 Task: Create a rule when custom fields comments is set to a number grater than 1 by anyone except me.
Action: Mouse pressed left at (713, 201)
Screenshot: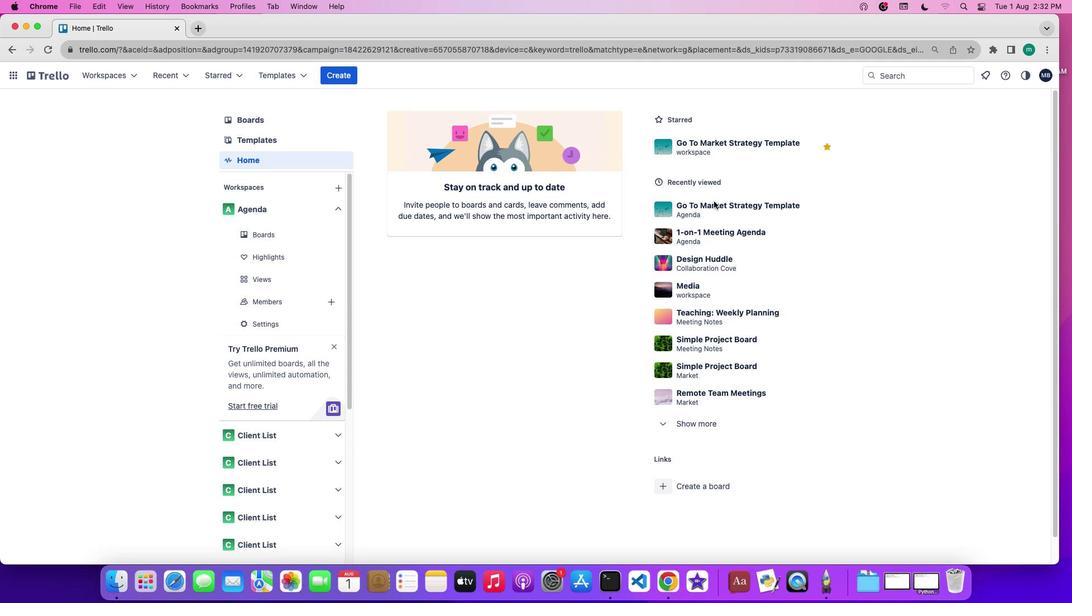 
Action: Mouse pressed left at (713, 201)
Screenshot: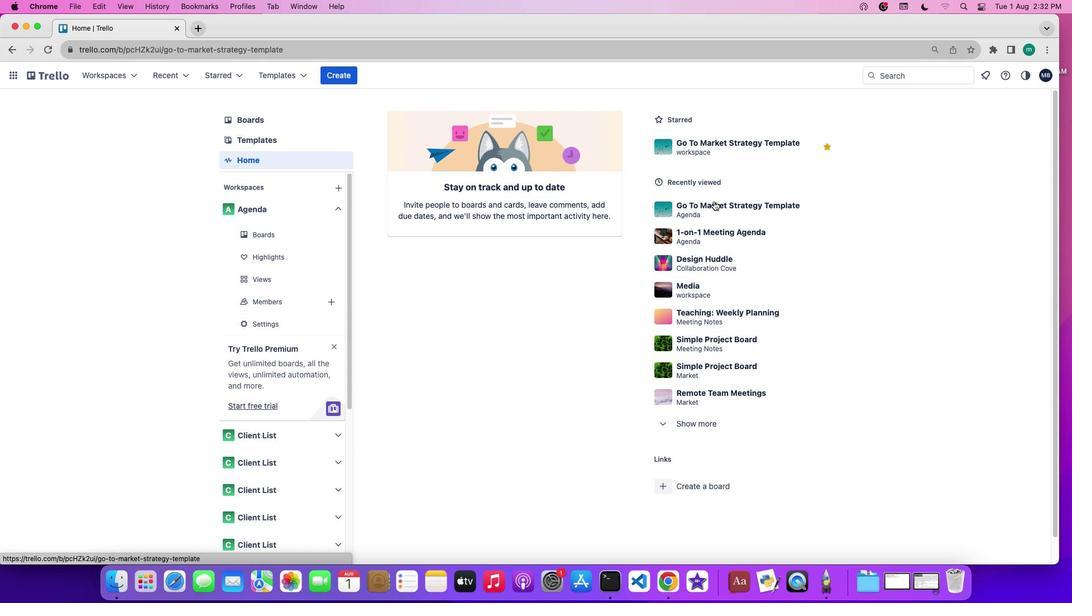 
Action: Mouse moved to (982, 237)
Screenshot: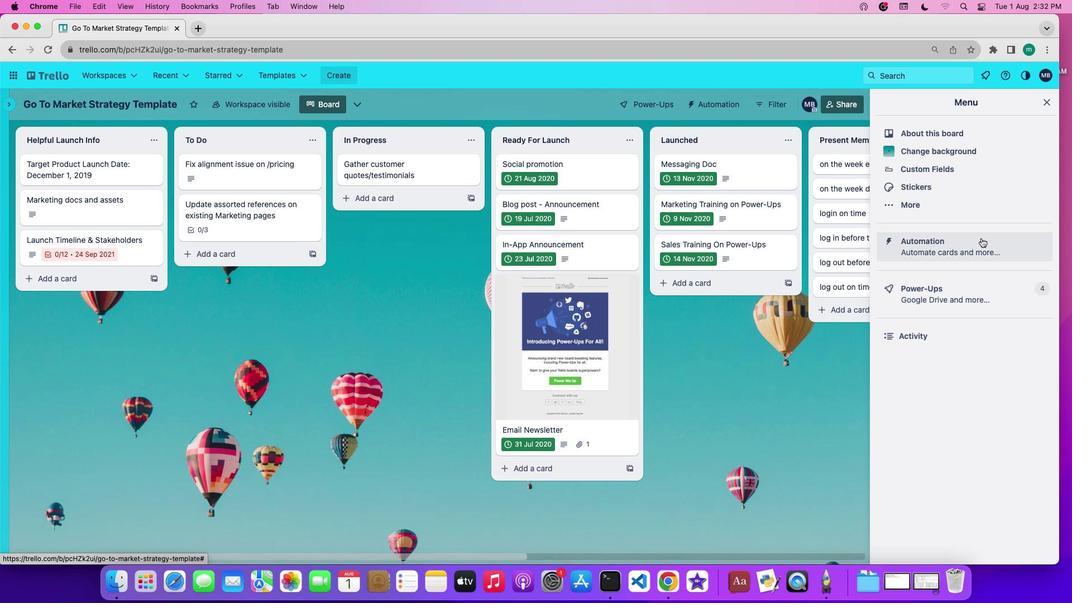 
Action: Mouse pressed left at (982, 237)
Screenshot: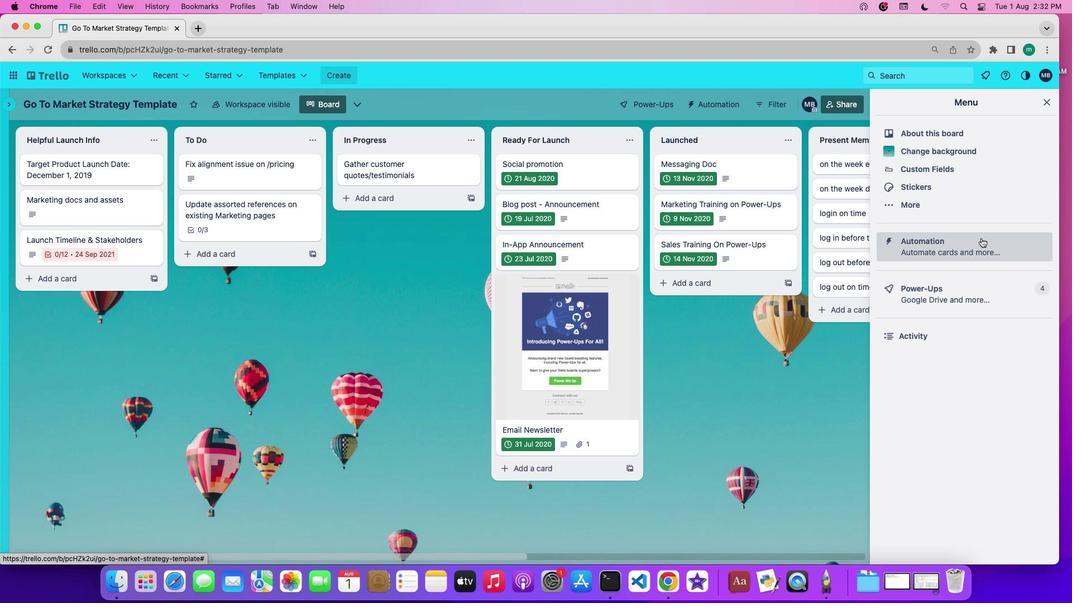 
Action: Mouse moved to (72, 202)
Screenshot: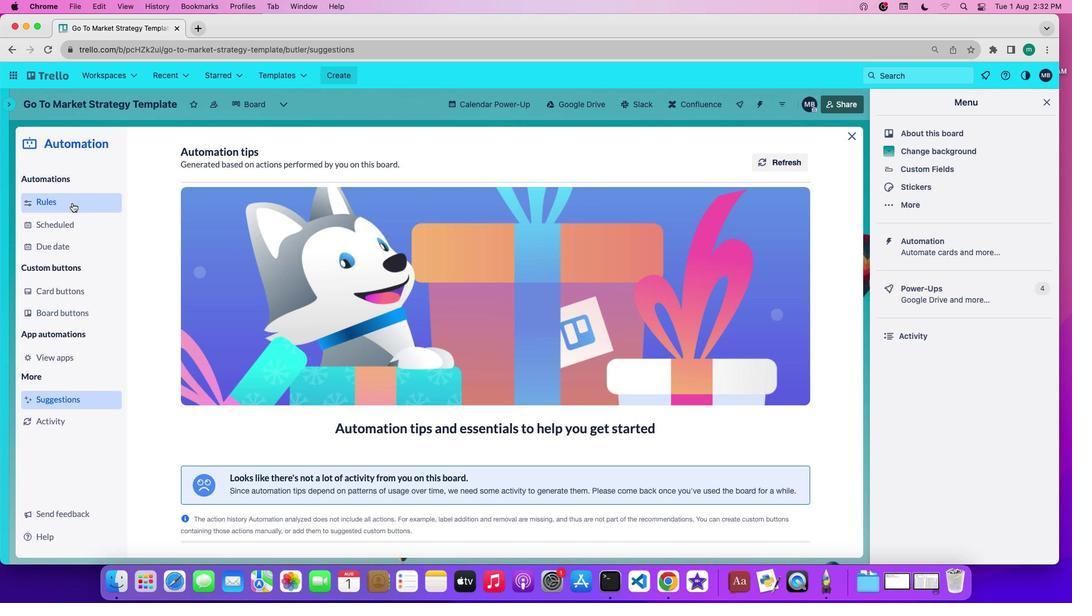 
Action: Mouse pressed left at (72, 202)
Screenshot: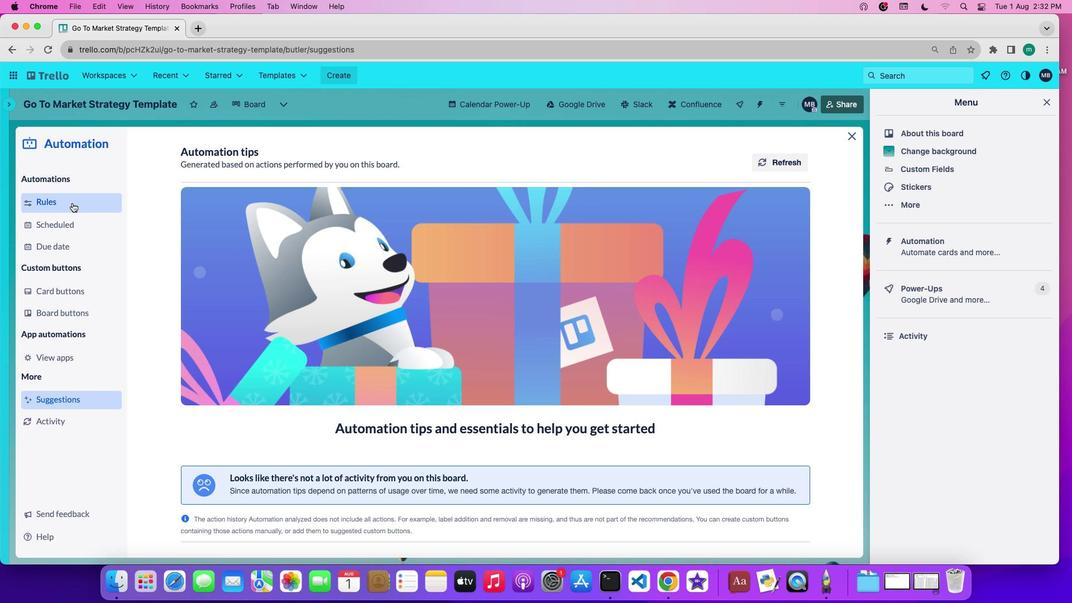 
Action: Mouse moved to (225, 412)
Screenshot: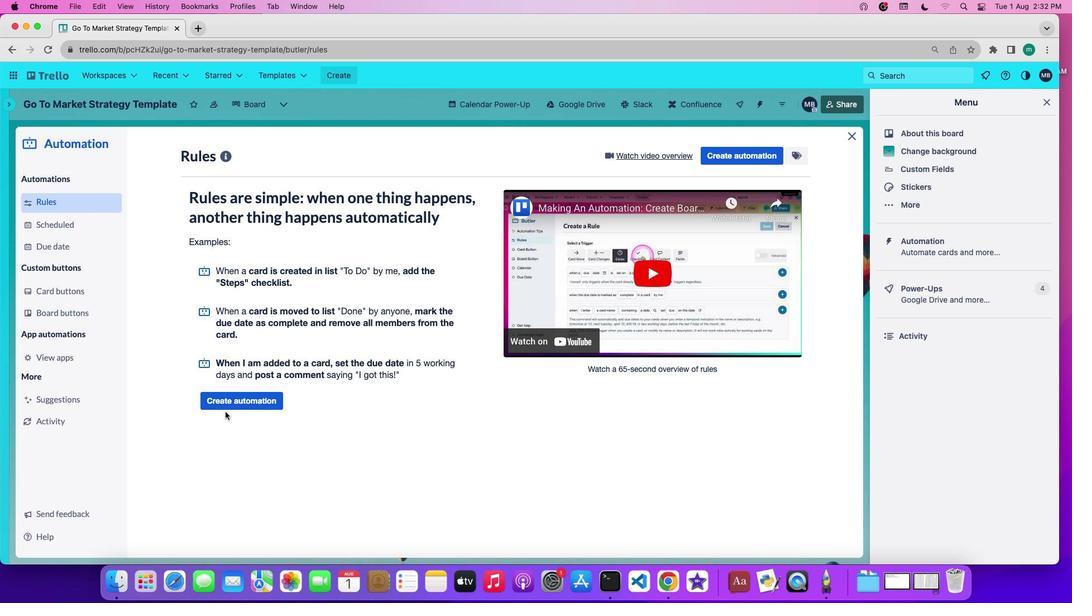 
Action: Mouse pressed left at (225, 412)
Screenshot: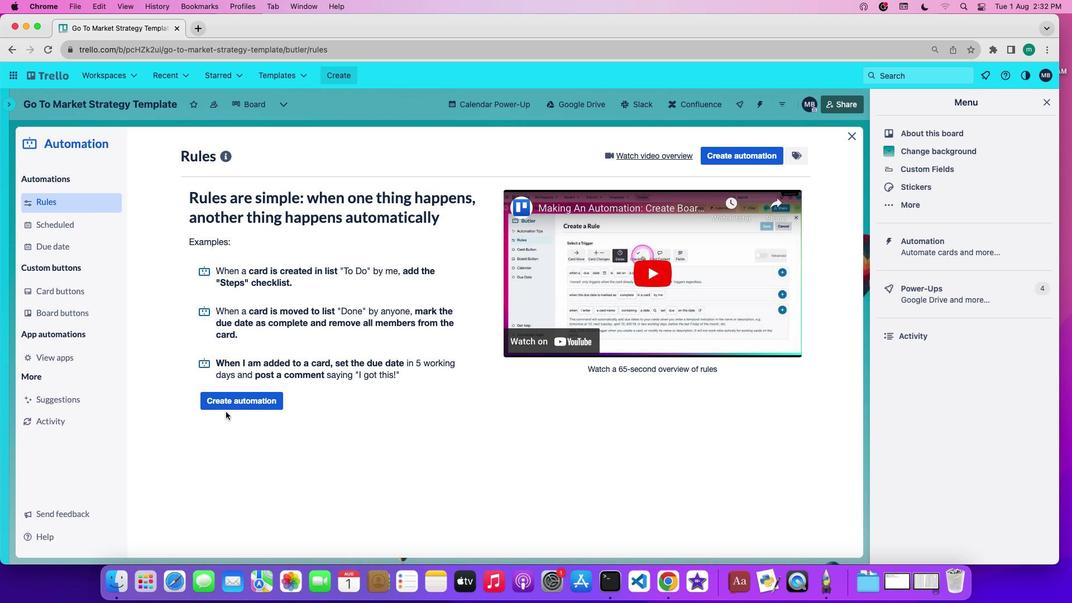 
Action: Mouse moved to (231, 405)
Screenshot: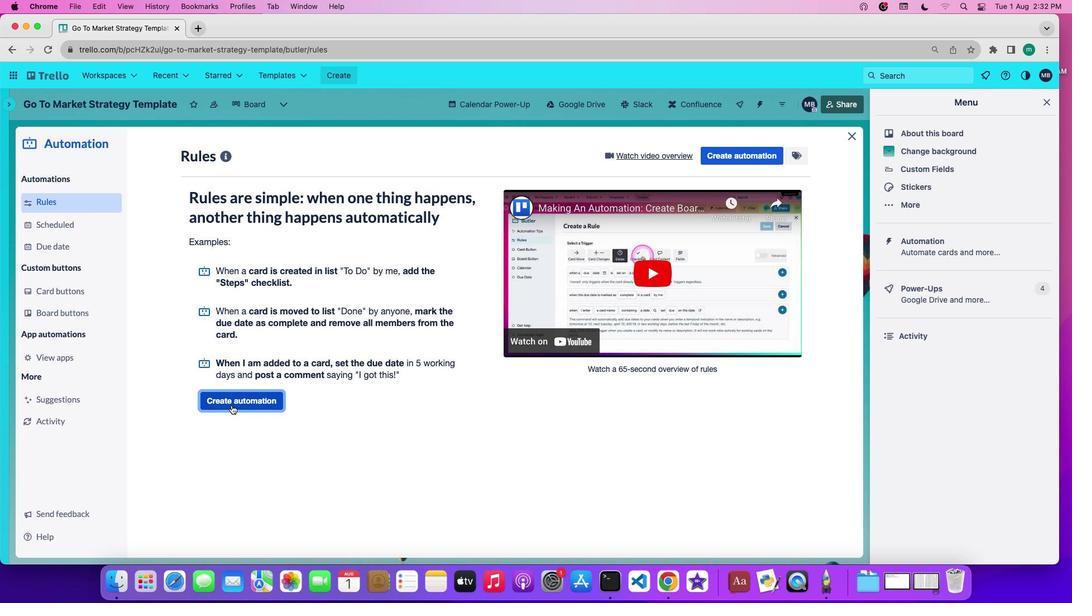 
Action: Mouse pressed left at (231, 405)
Screenshot: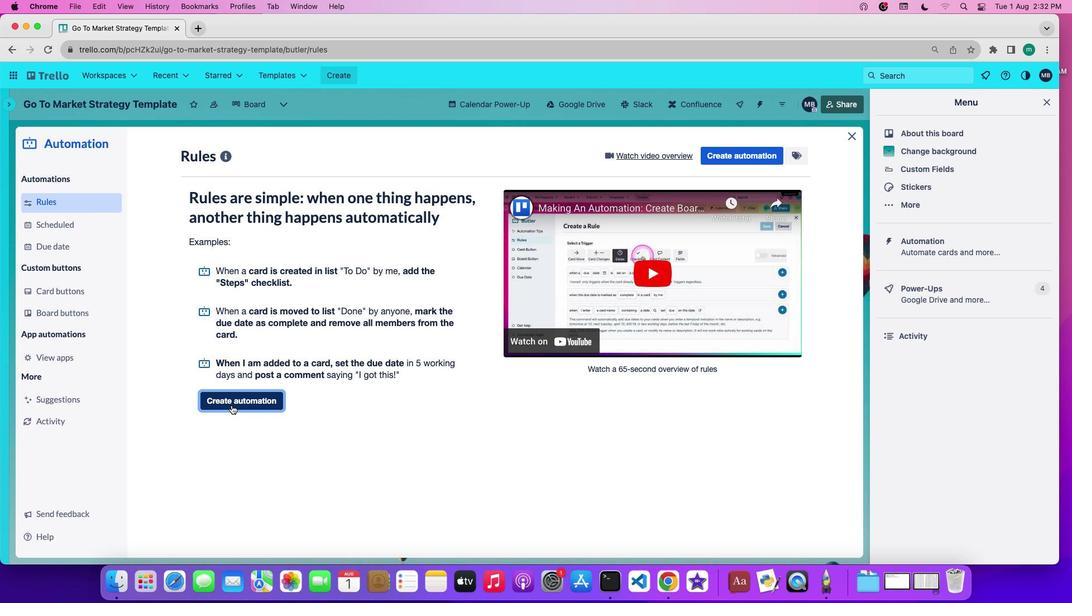 
Action: Mouse moved to (436, 257)
Screenshot: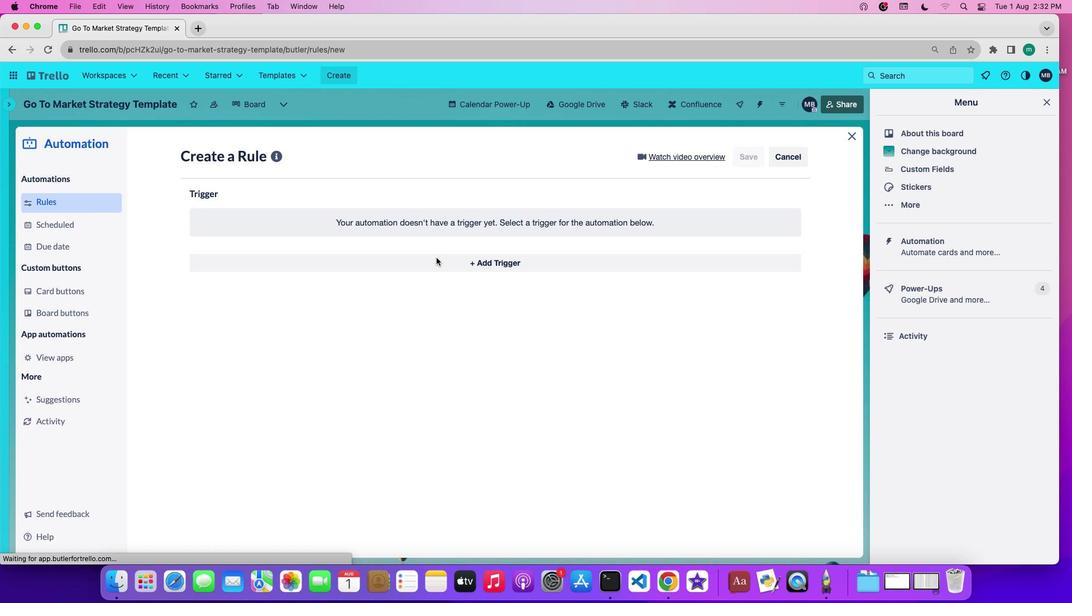 
Action: Mouse pressed left at (436, 257)
Screenshot: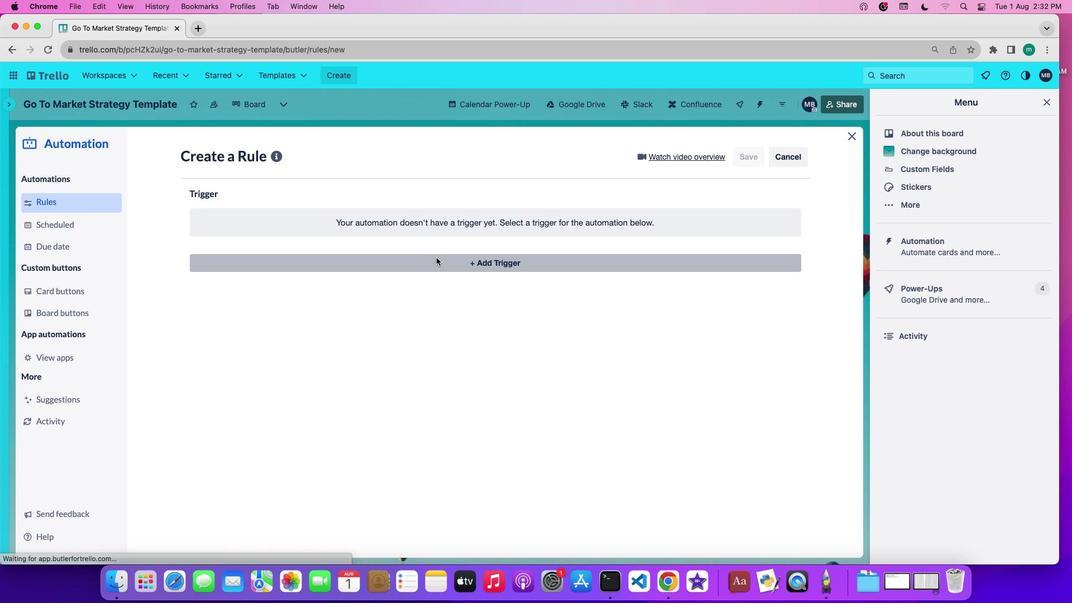 
Action: Mouse moved to (449, 303)
Screenshot: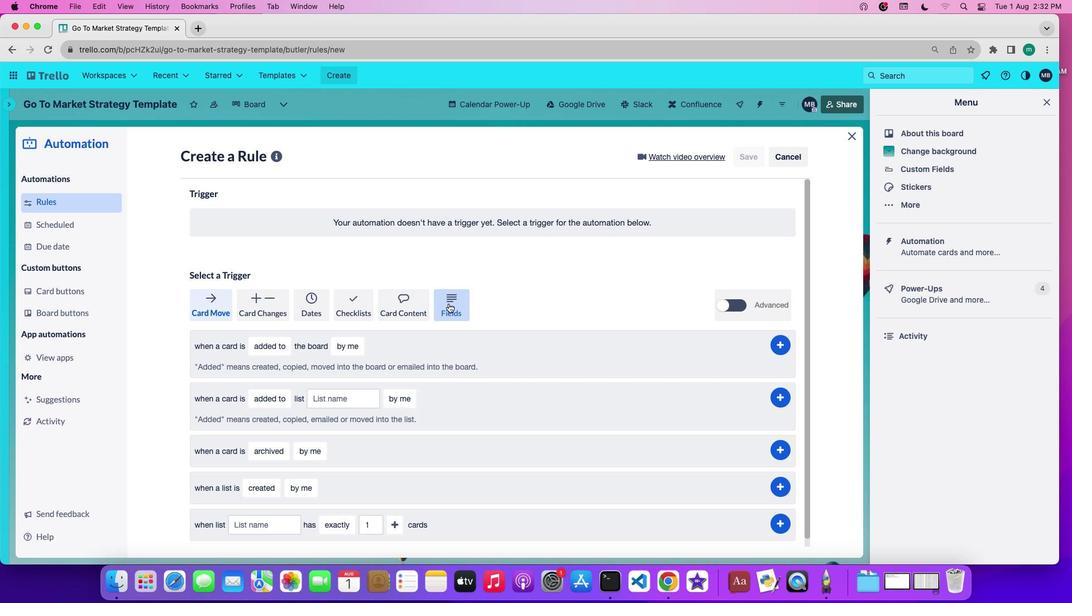 
Action: Mouse pressed left at (449, 303)
Screenshot: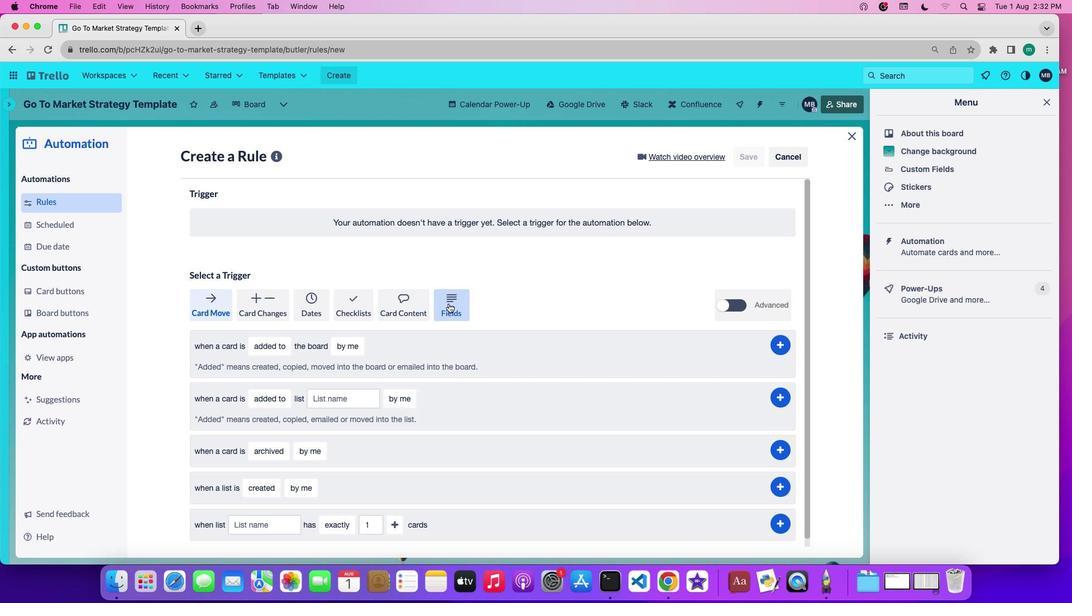 
Action: Mouse moved to (470, 344)
Screenshot: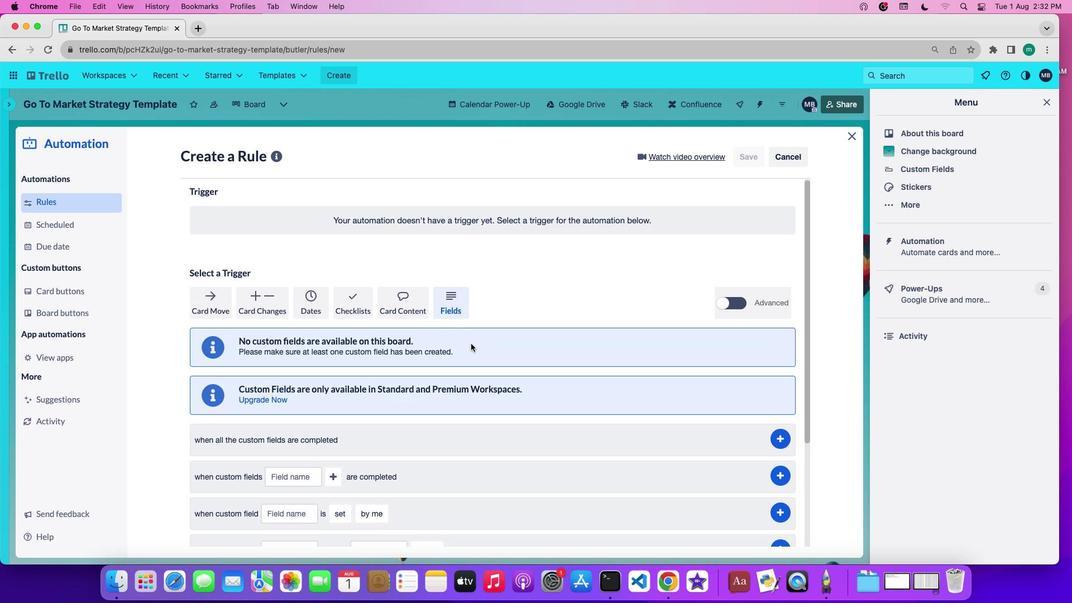 
Action: Mouse scrolled (470, 344) with delta (0, 0)
Screenshot: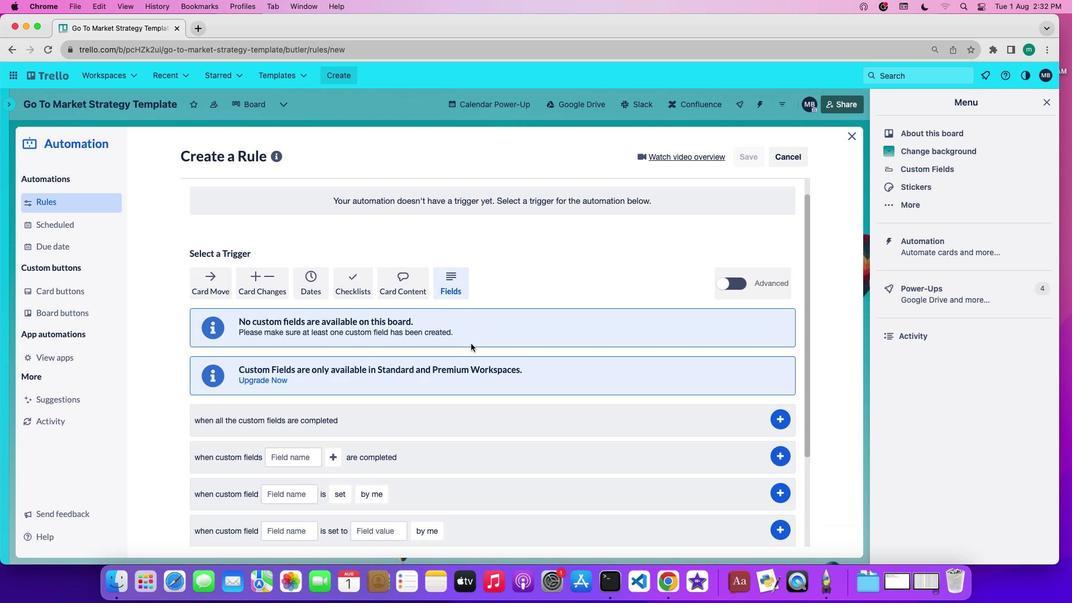 
Action: Mouse scrolled (470, 344) with delta (0, 0)
Screenshot: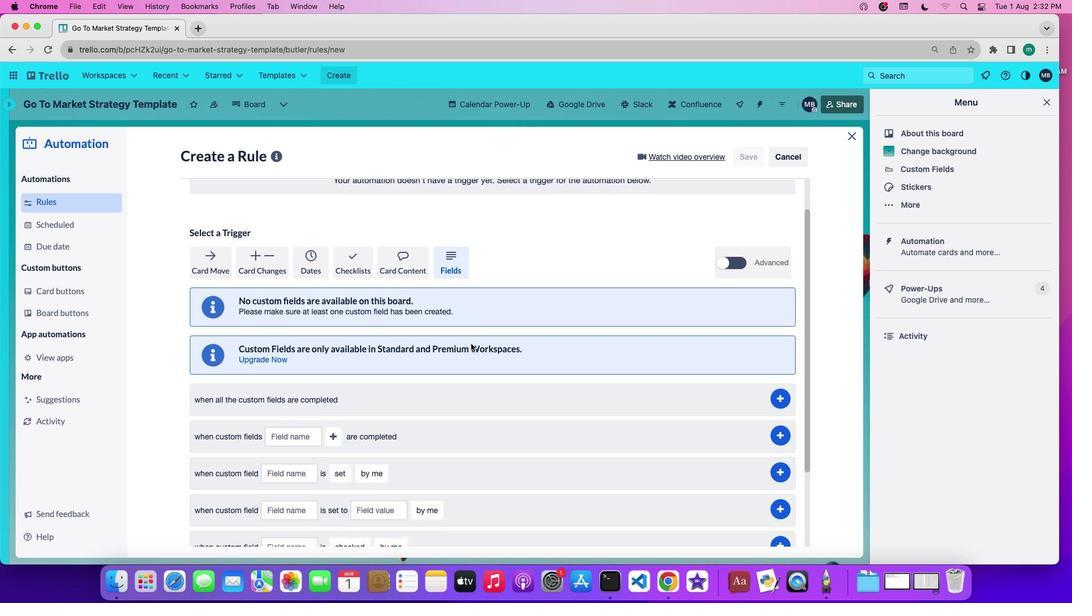 
Action: Mouse scrolled (470, 344) with delta (0, -1)
Screenshot: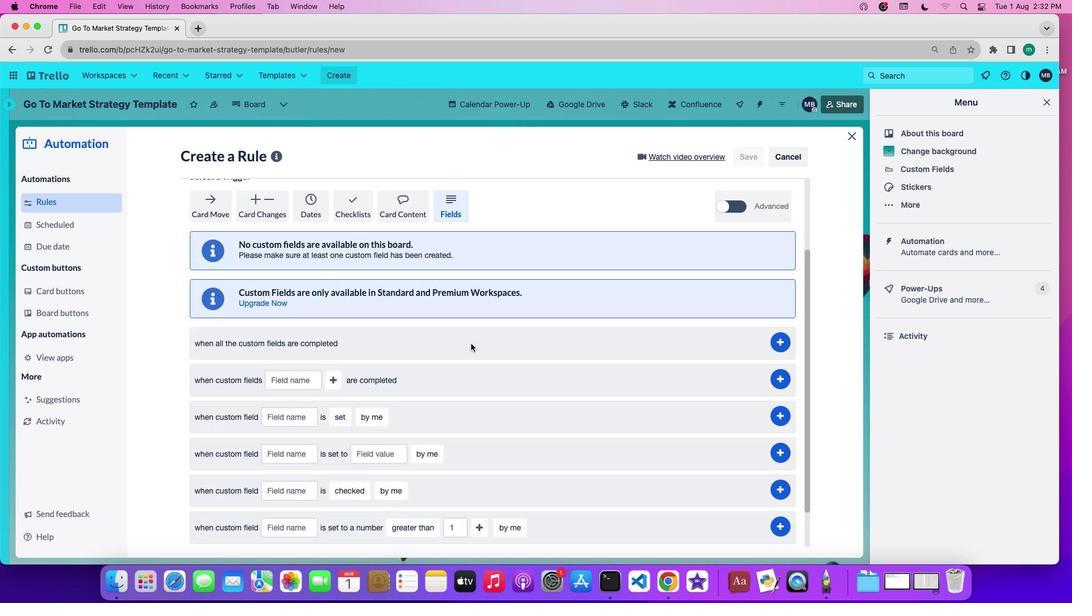 
Action: Mouse scrolled (470, 344) with delta (0, -1)
Screenshot: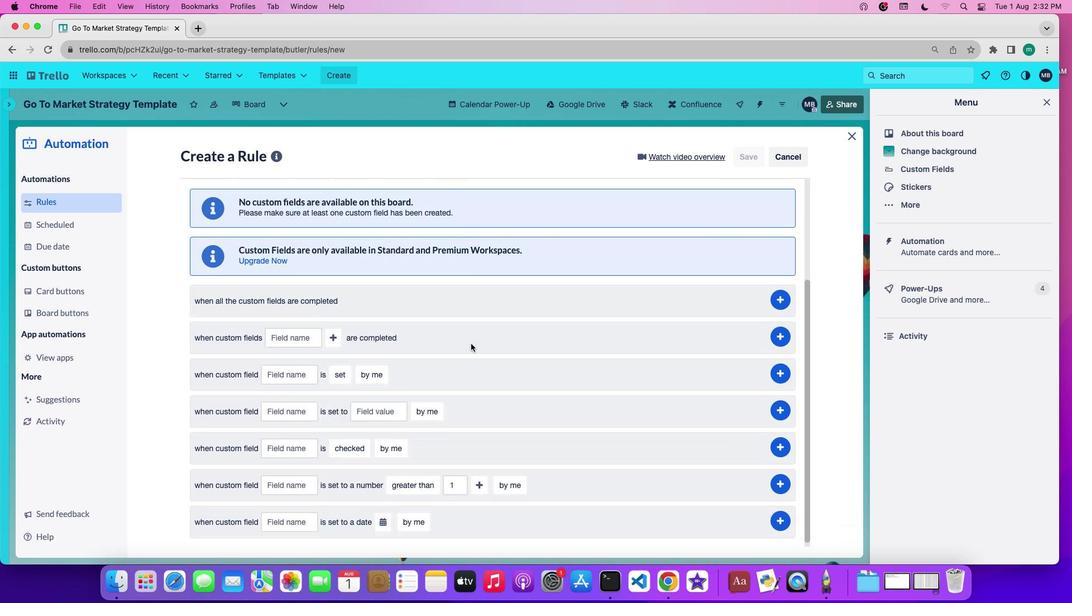 
Action: Mouse scrolled (470, 344) with delta (0, 0)
Screenshot: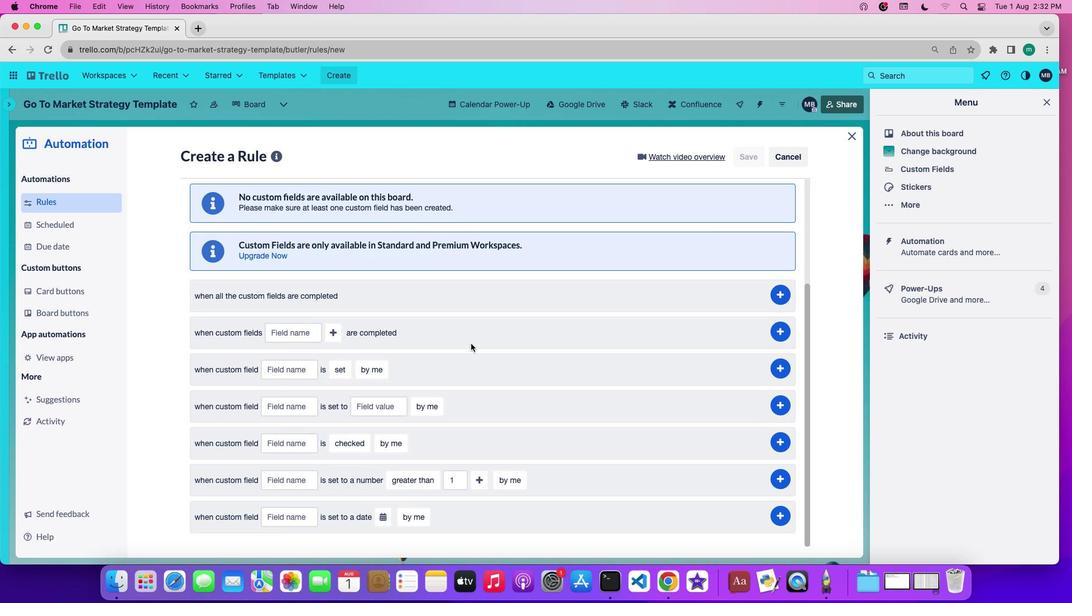 
Action: Mouse scrolled (470, 344) with delta (0, 0)
Screenshot: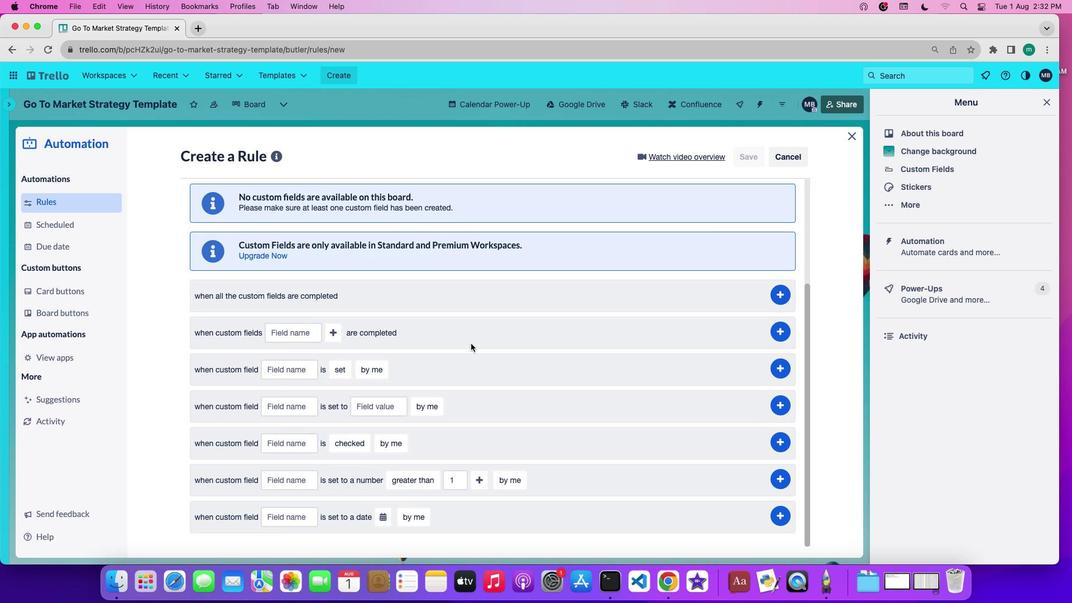 
Action: Mouse scrolled (470, 344) with delta (0, 0)
Screenshot: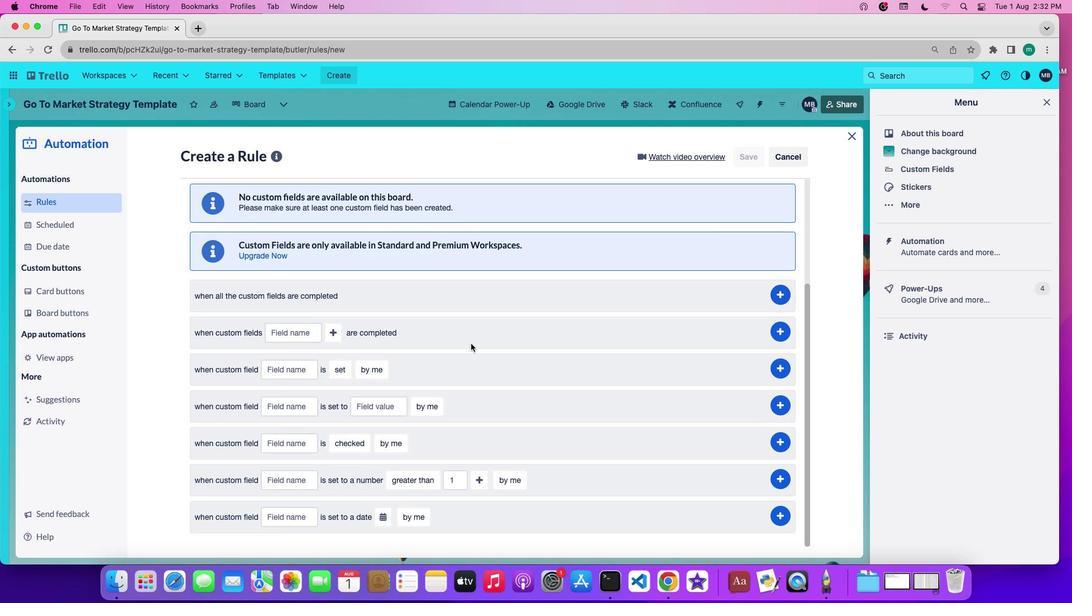 
Action: Mouse scrolled (470, 344) with delta (0, 0)
Screenshot: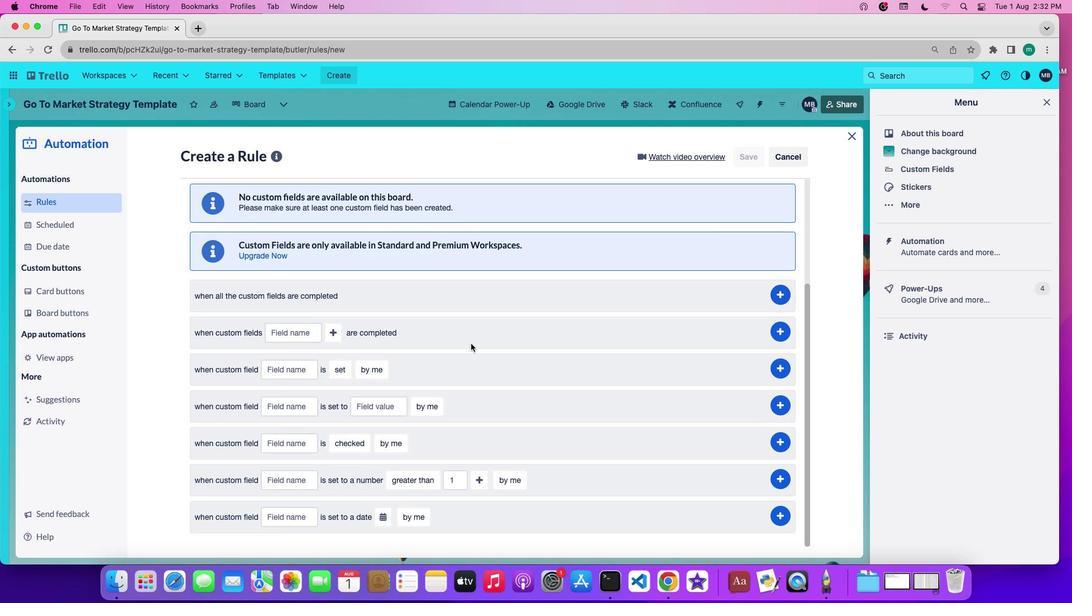 
Action: Mouse moved to (306, 477)
Screenshot: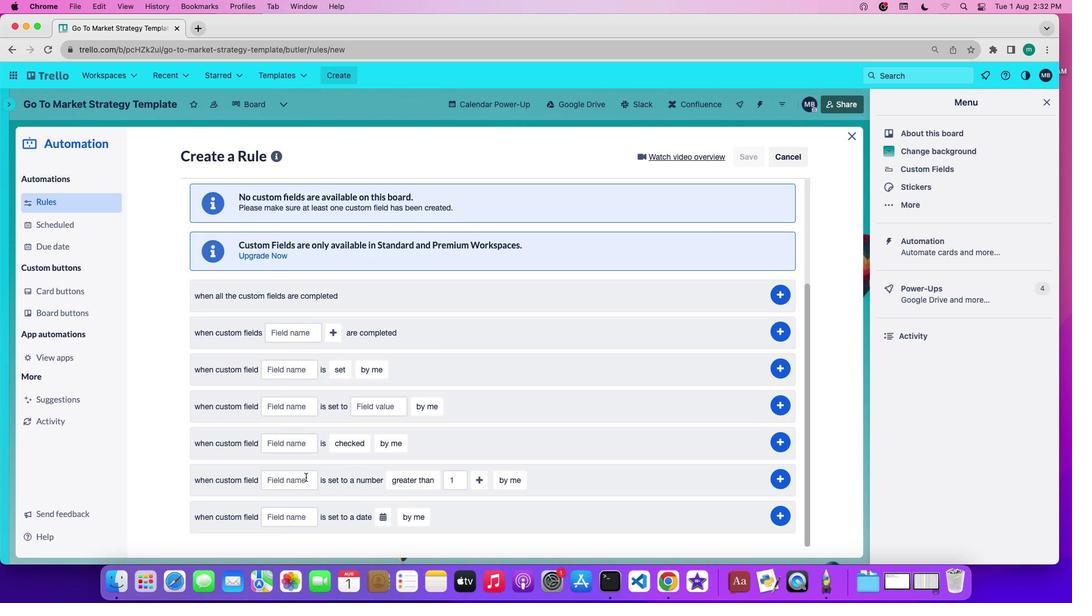 
Action: Mouse pressed left at (306, 477)
Screenshot: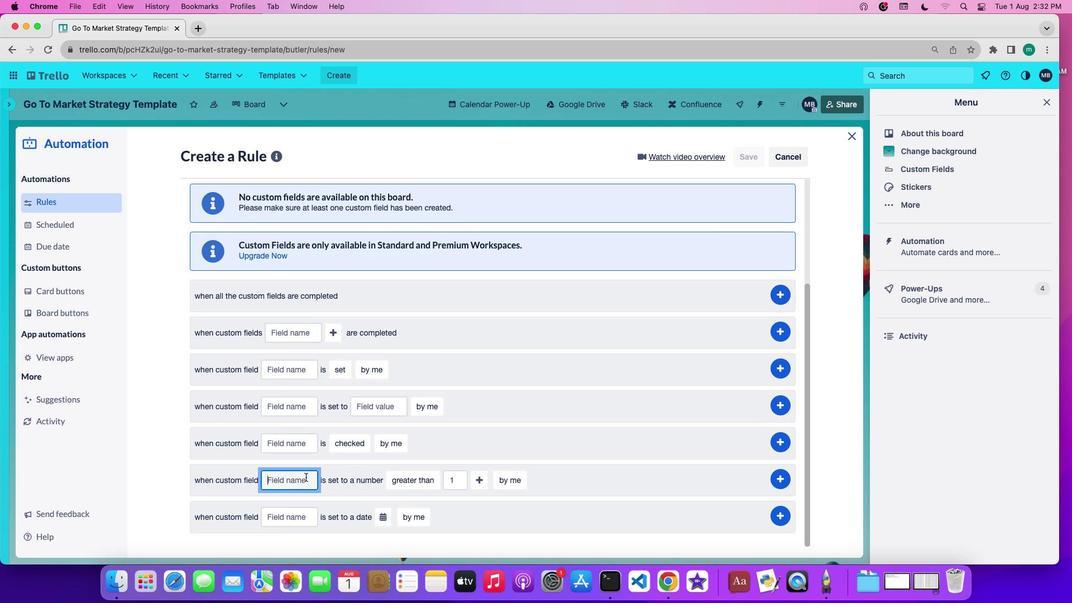 
Action: Key pressed 'c''o''m''m''e''n''t''s'
Screenshot: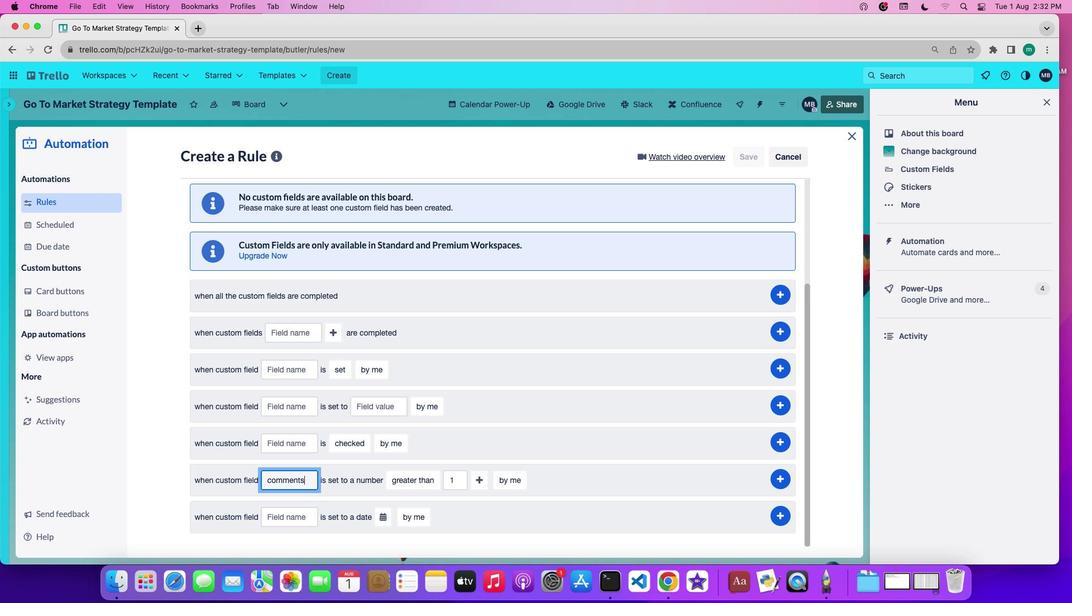 
Action: Mouse moved to (460, 392)
Screenshot: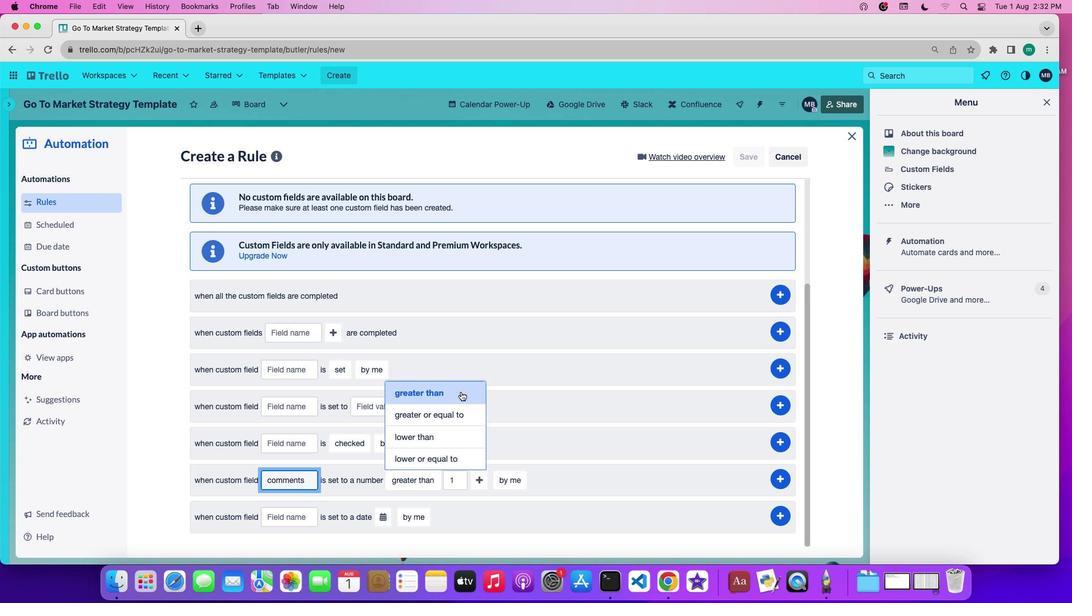 
Action: Mouse pressed left at (460, 392)
Screenshot: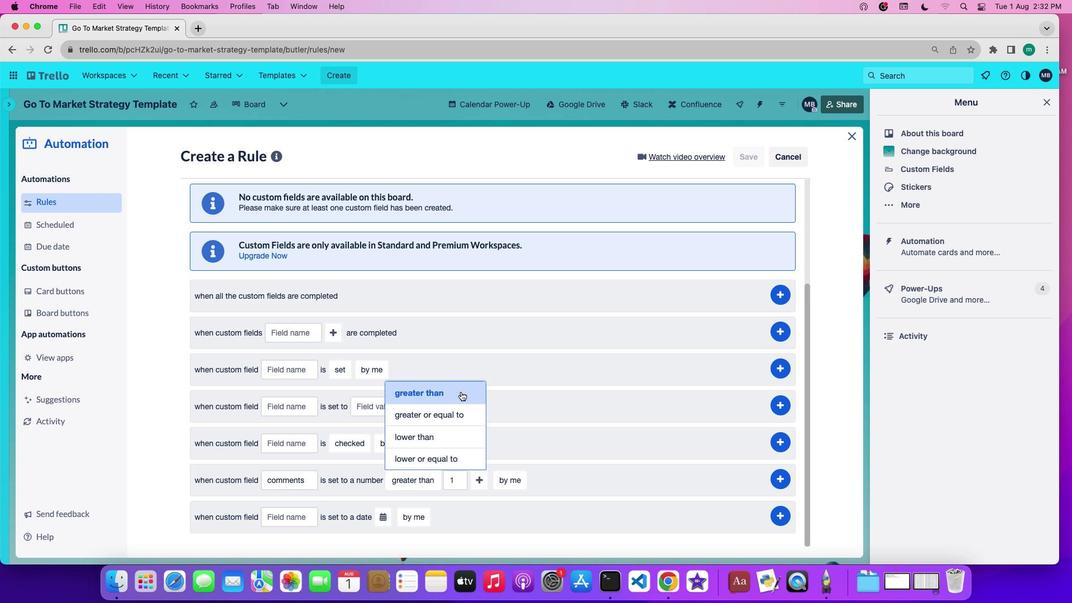 
Action: Mouse moved to (506, 478)
Screenshot: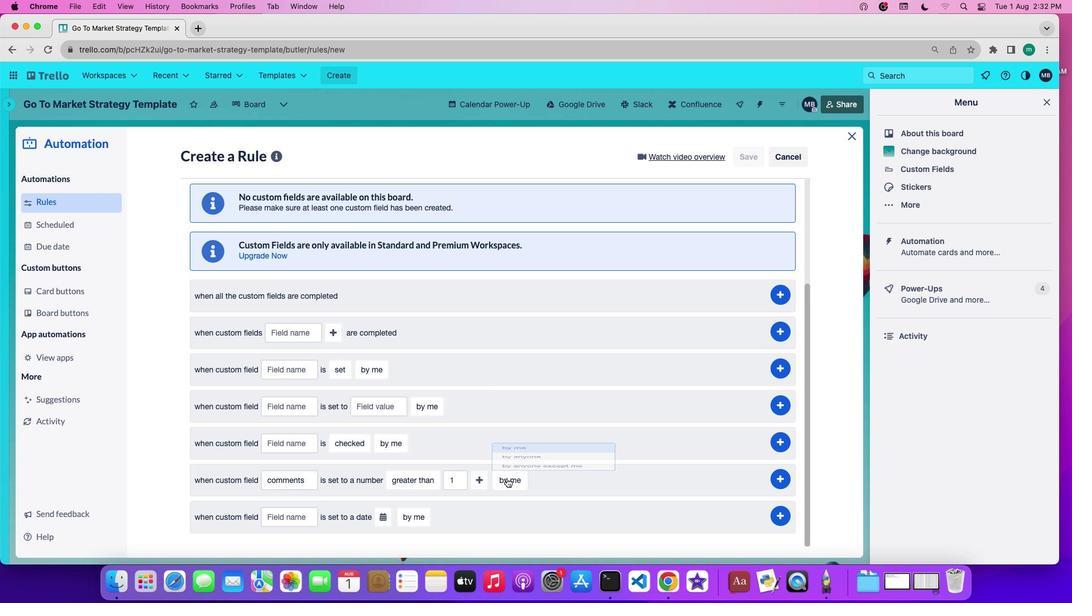 
Action: Mouse pressed left at (506, 478)
Screenshot: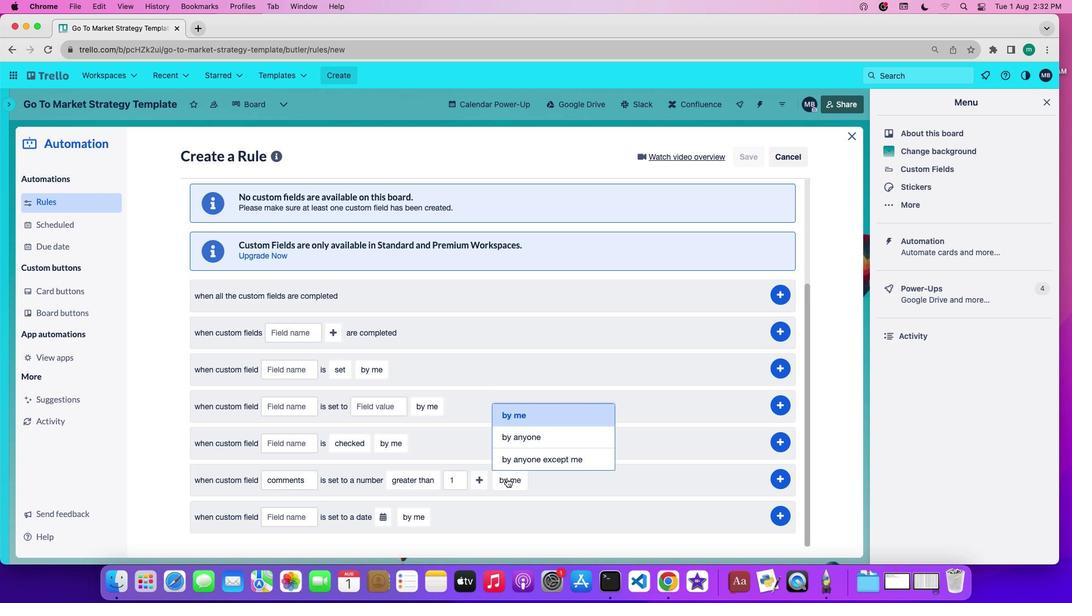 
Action: Mouse moved to (542, 453)
Screenshot: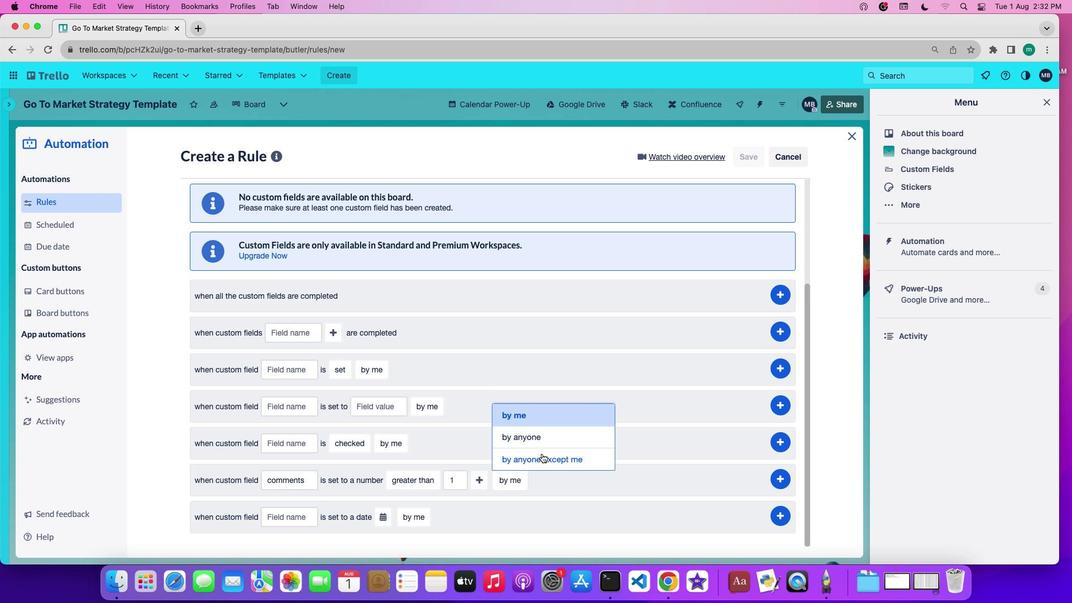 
Action: Mouse pressed left at (542, 453)
Screenshot: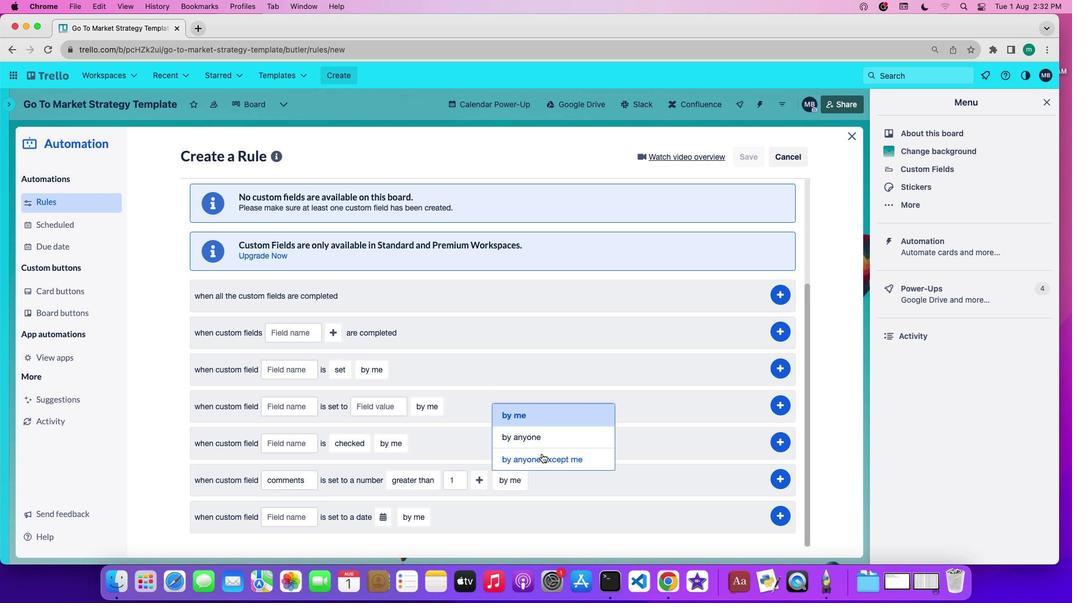 
Action: Mouse moved to (784, 481)
Screenshot: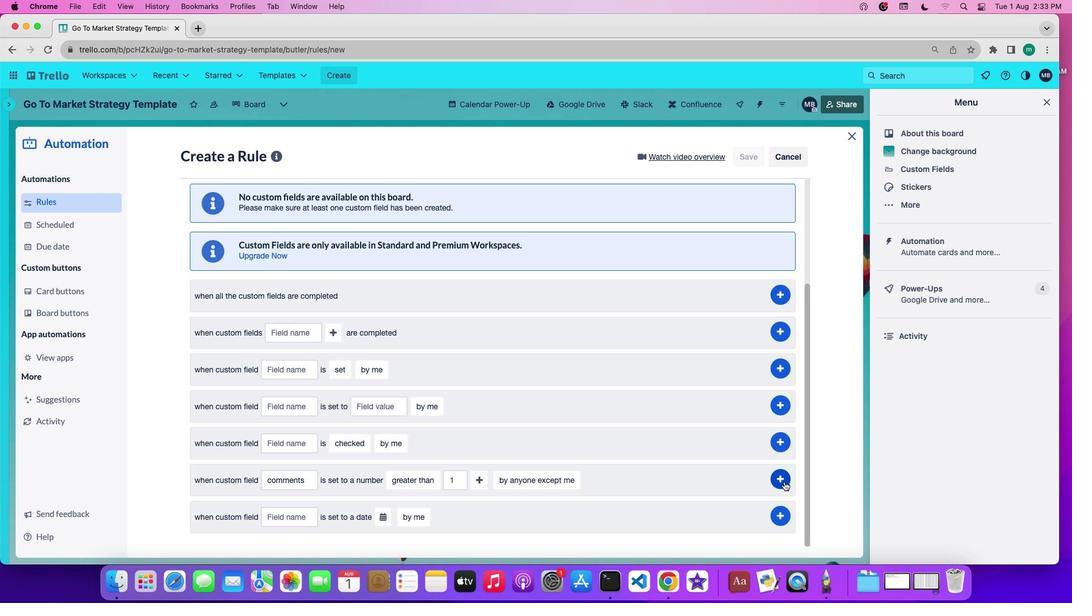 
Action: Mouse pressed left at (784, 481)
Screenshot: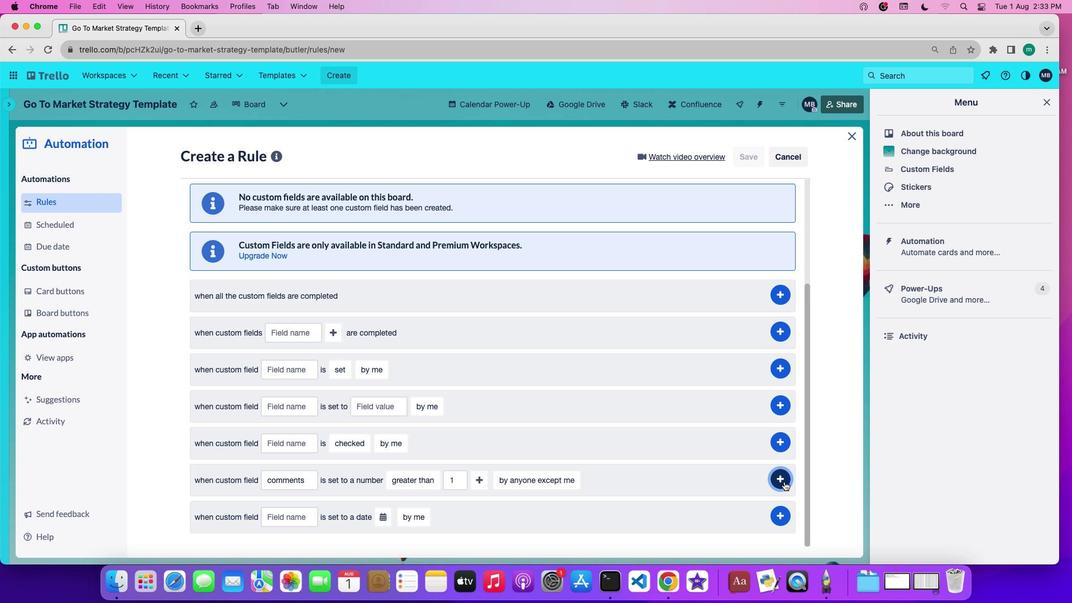 
